 Task: In the  document mountains.doc ,align picture to the 'center'. Insert word art below the picture and give heading  'Mountains in Light Blue'
Action: Mouse moved to (261, 403)
Screenshot: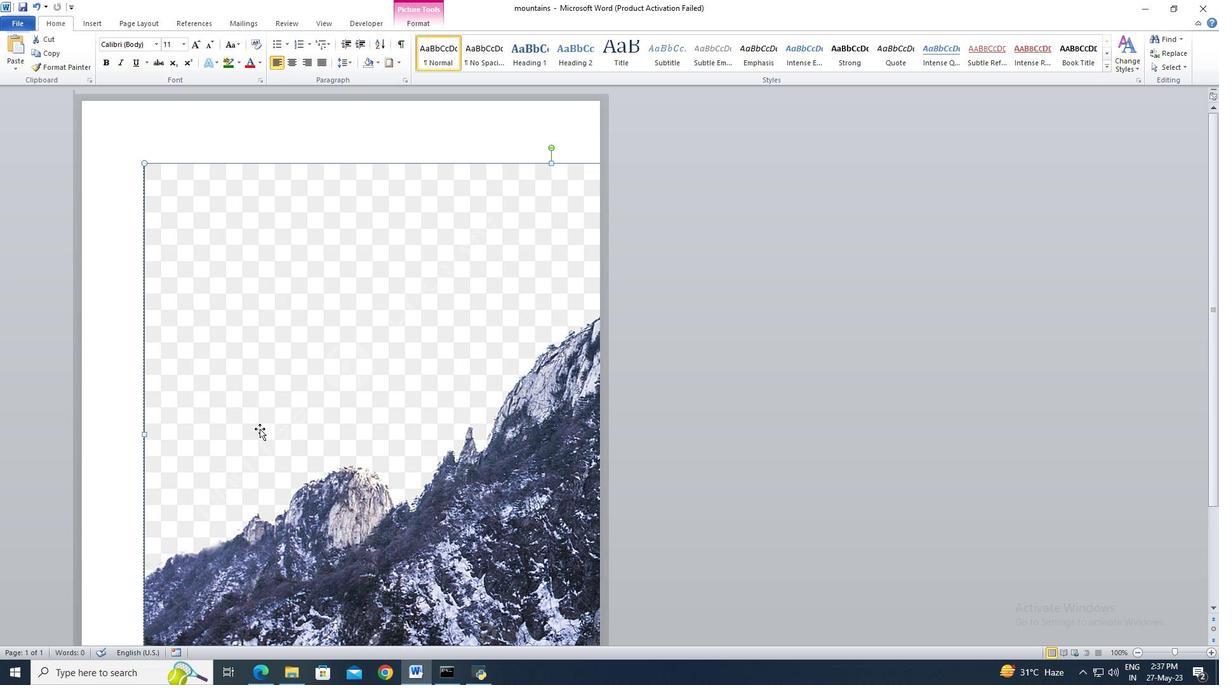 
Action: Mouse pressed left at (261, 403)
Screenshot: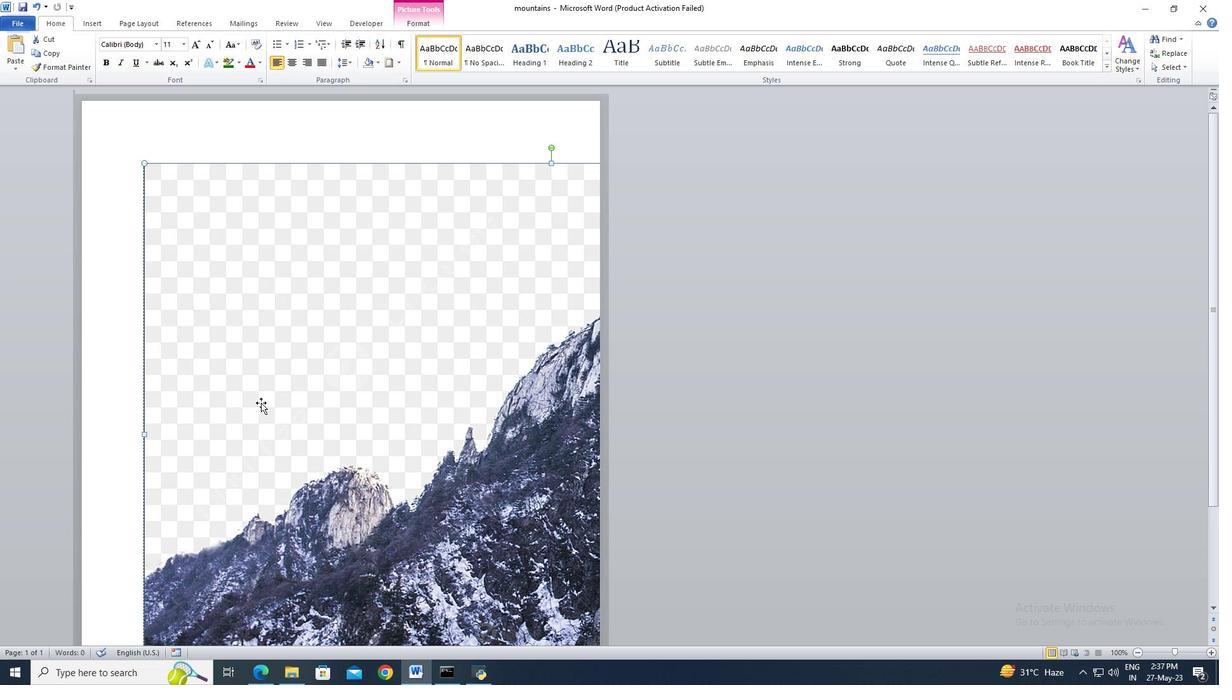 
Action: Mouse moved to (290, 68)
Screenshot: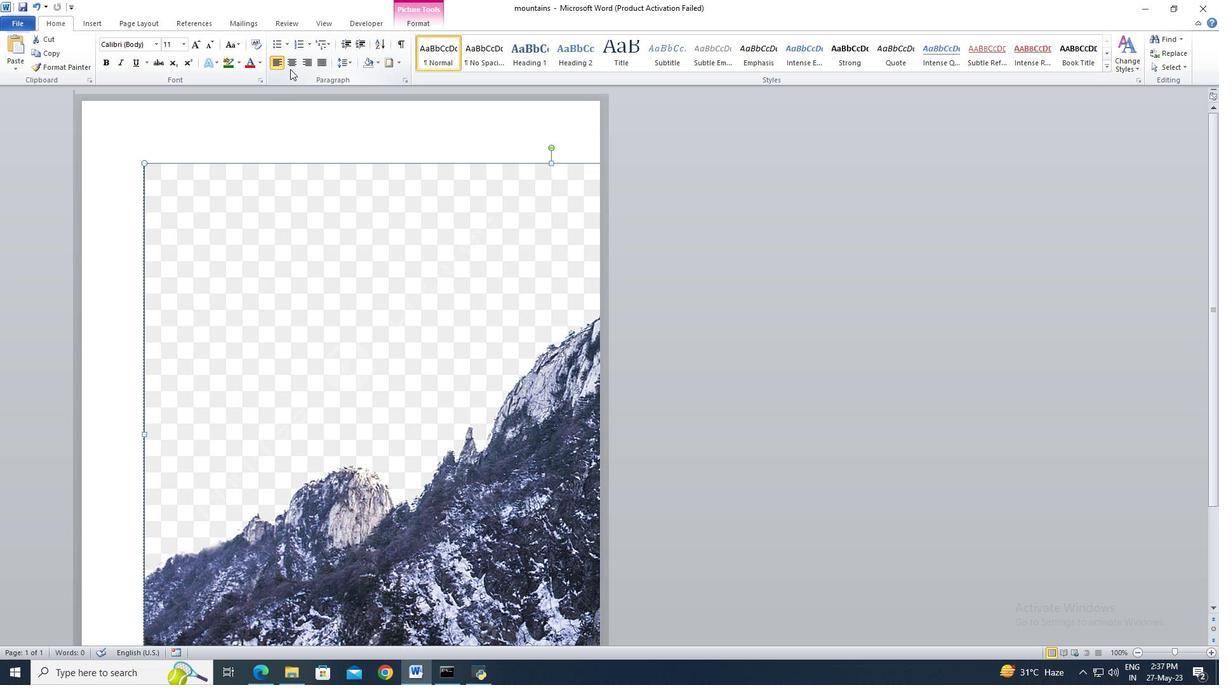 
Action: Mouse pressed left at (290, 68)
Screenshot: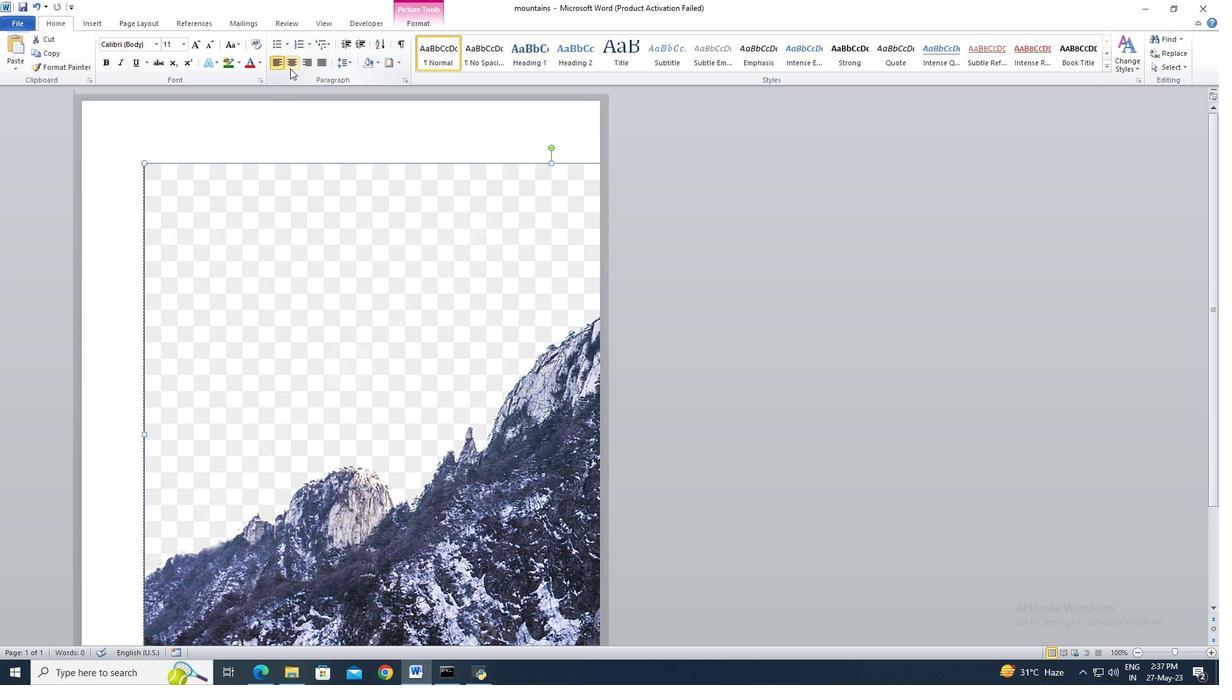 
Action: Mouse moved to (272, 252)
Screenshot: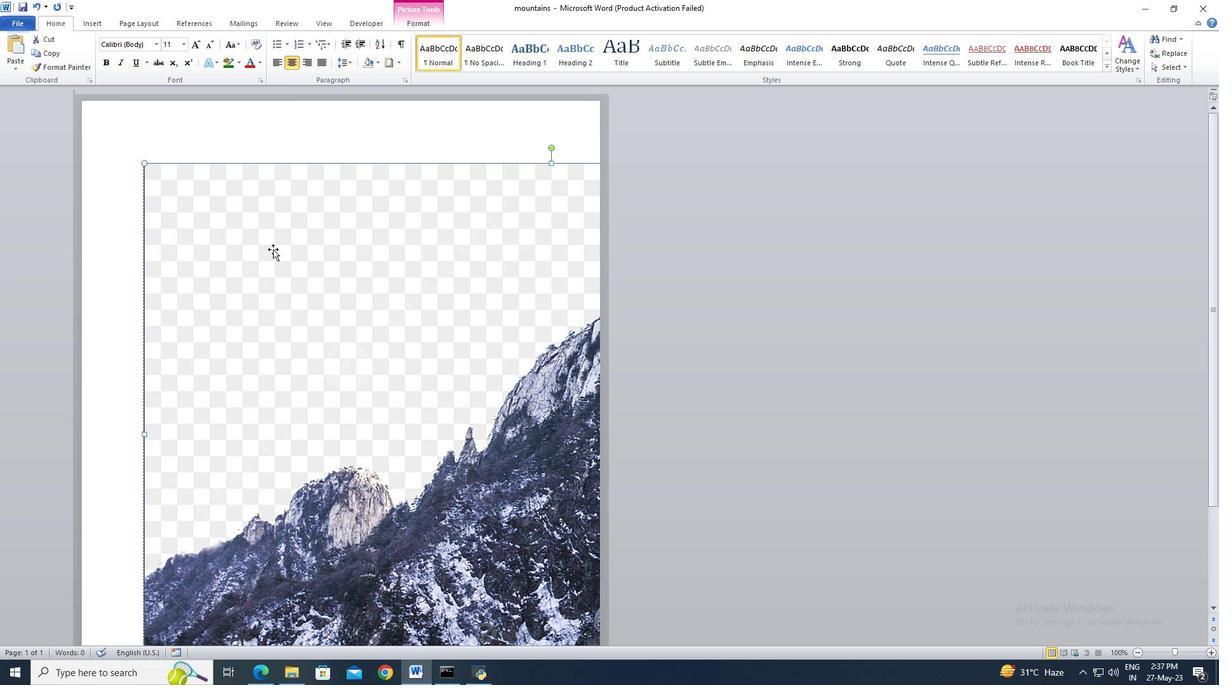 
Action: Mouse scrolled (272, 251) with delta (0, 0)
Screenshot: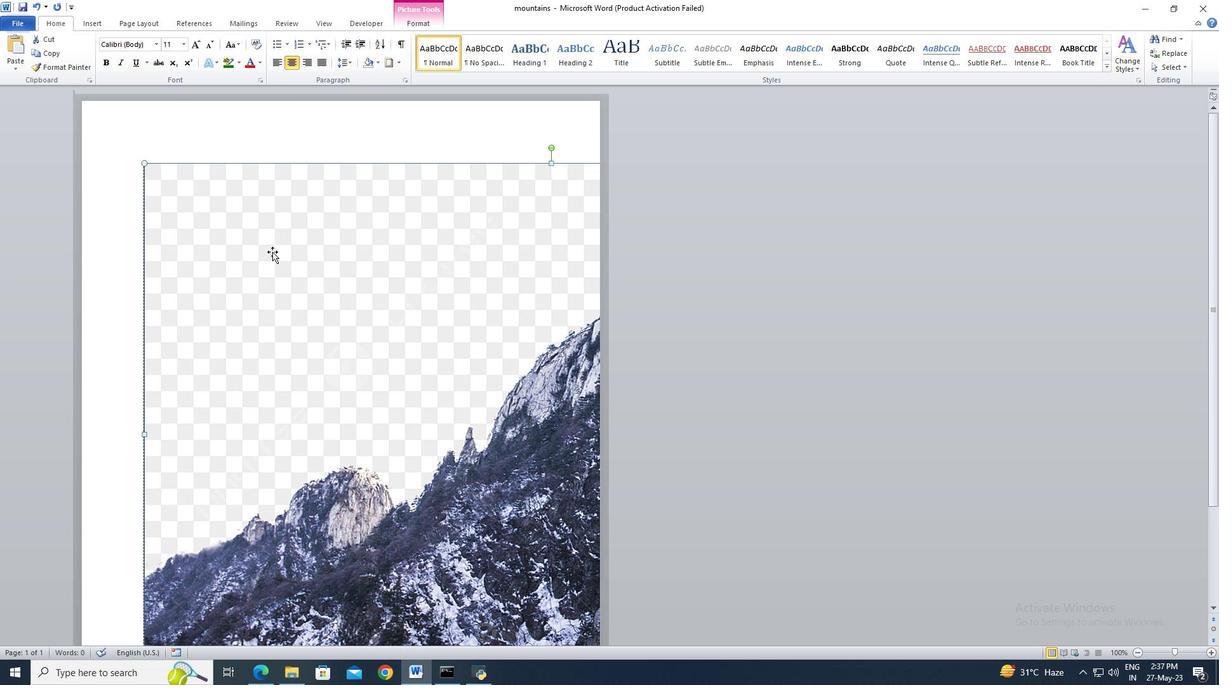 
Action: Mouse scrolled (272, 251) with delta (0, 0)
Screenshot: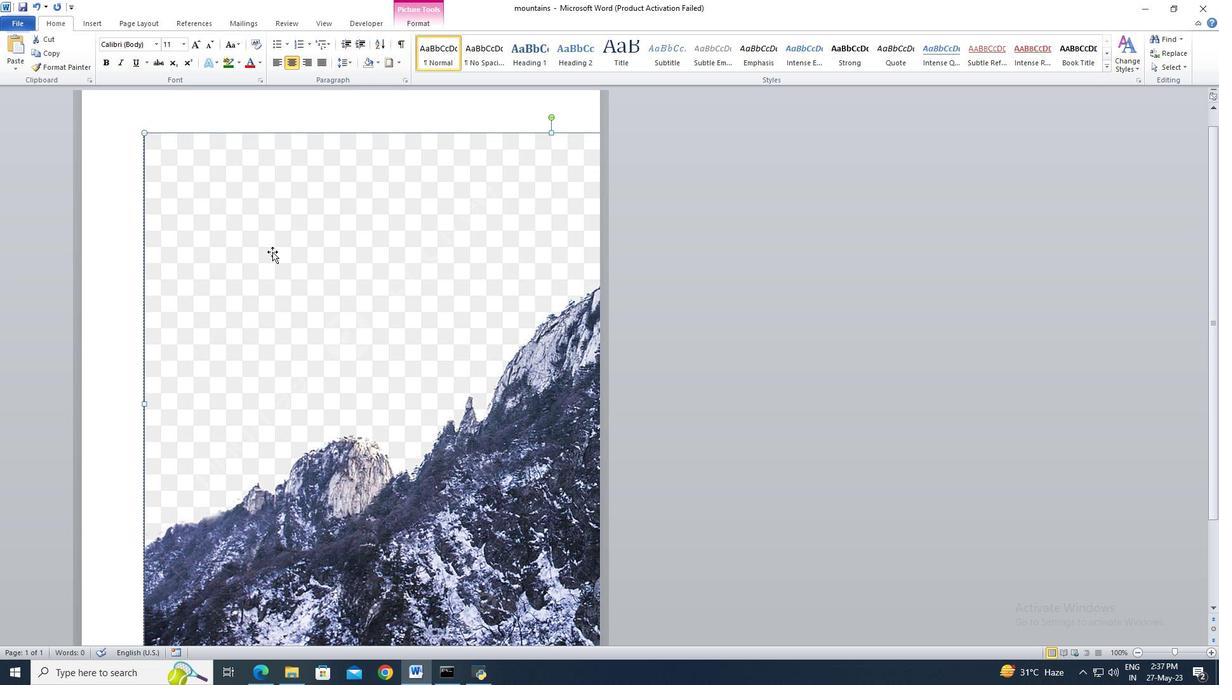 
Action: Mouse scrolled (272, 251) with delta (0, 0)
Screenshot: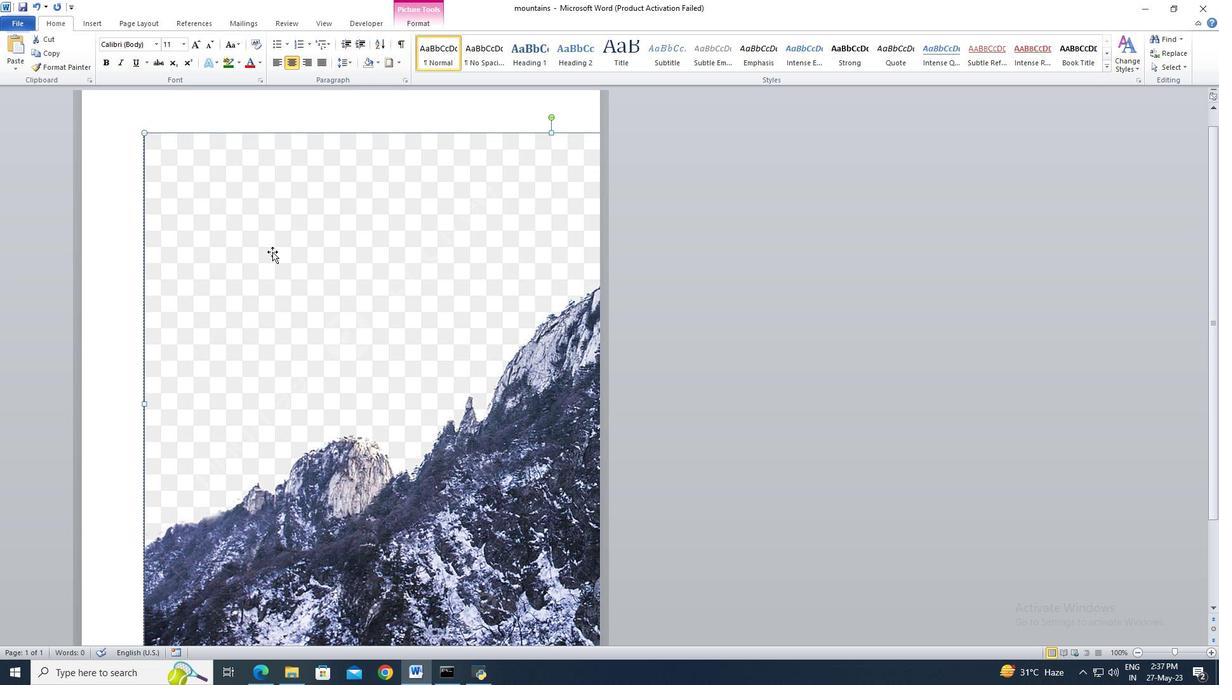 
Action: Mouse scrolled (272, 251) with delta (0, 0)
Screenshot: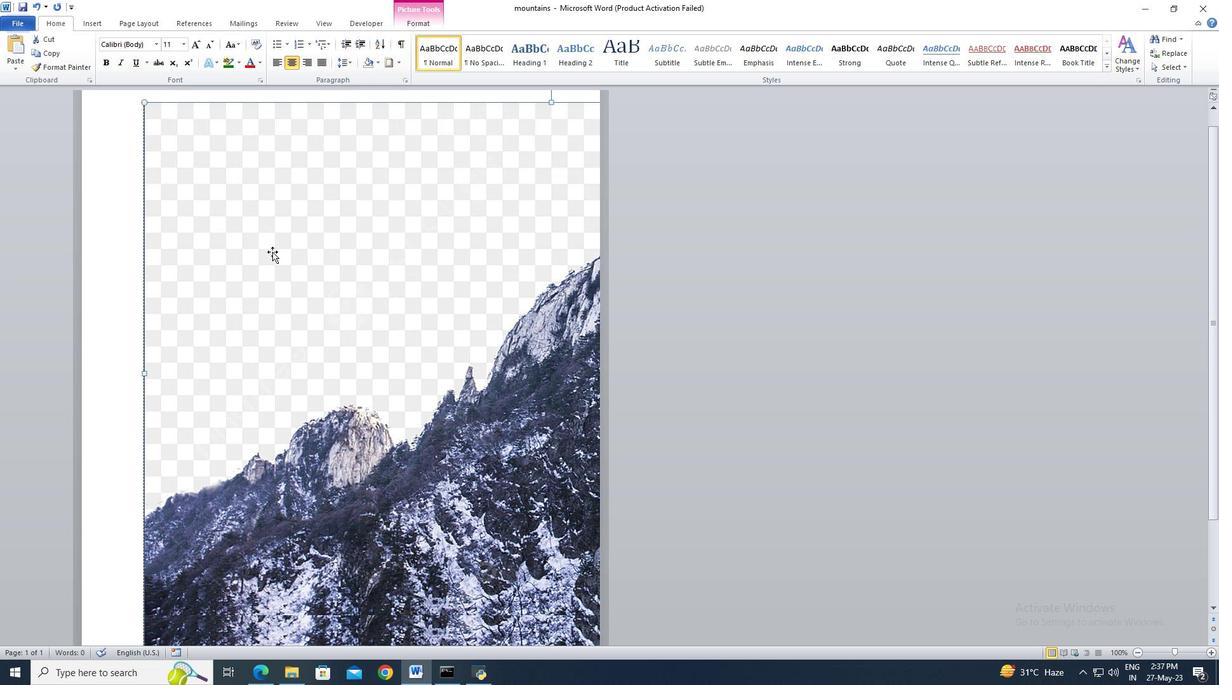 
Action: Mouse scrolled (272, 251) with delta (0, 0)
Screenshot: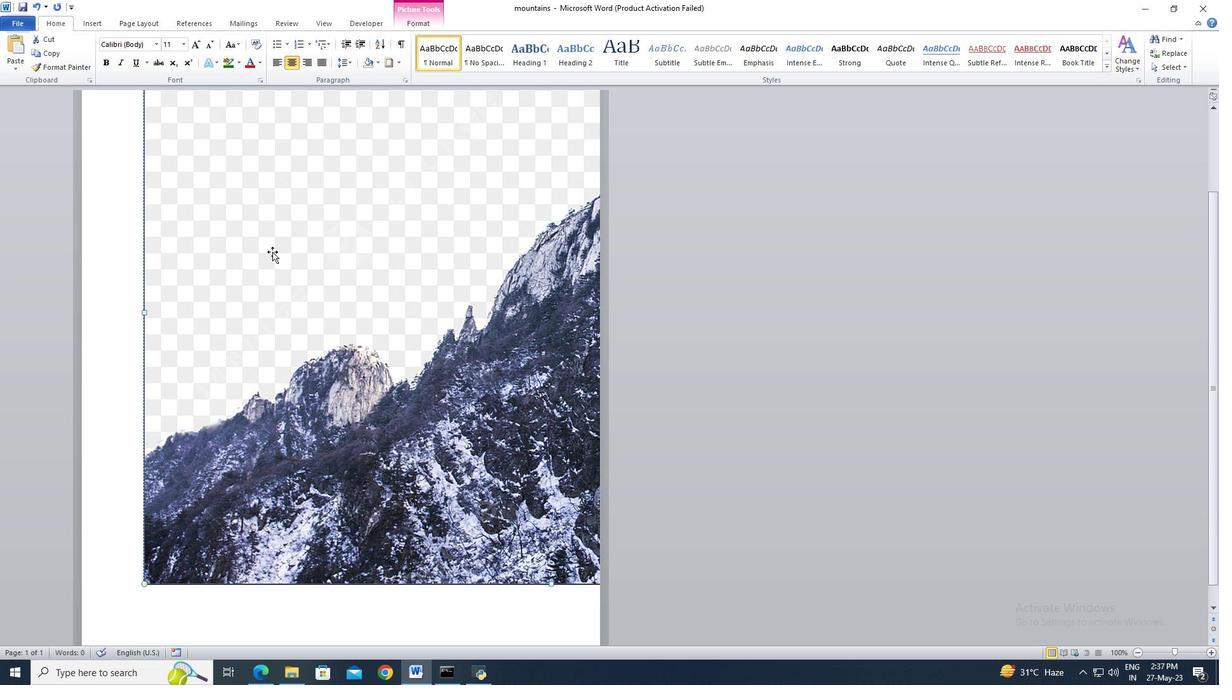 
Action: Mouse scrolled (272, 251) with delta (0, 0)
Screenshot: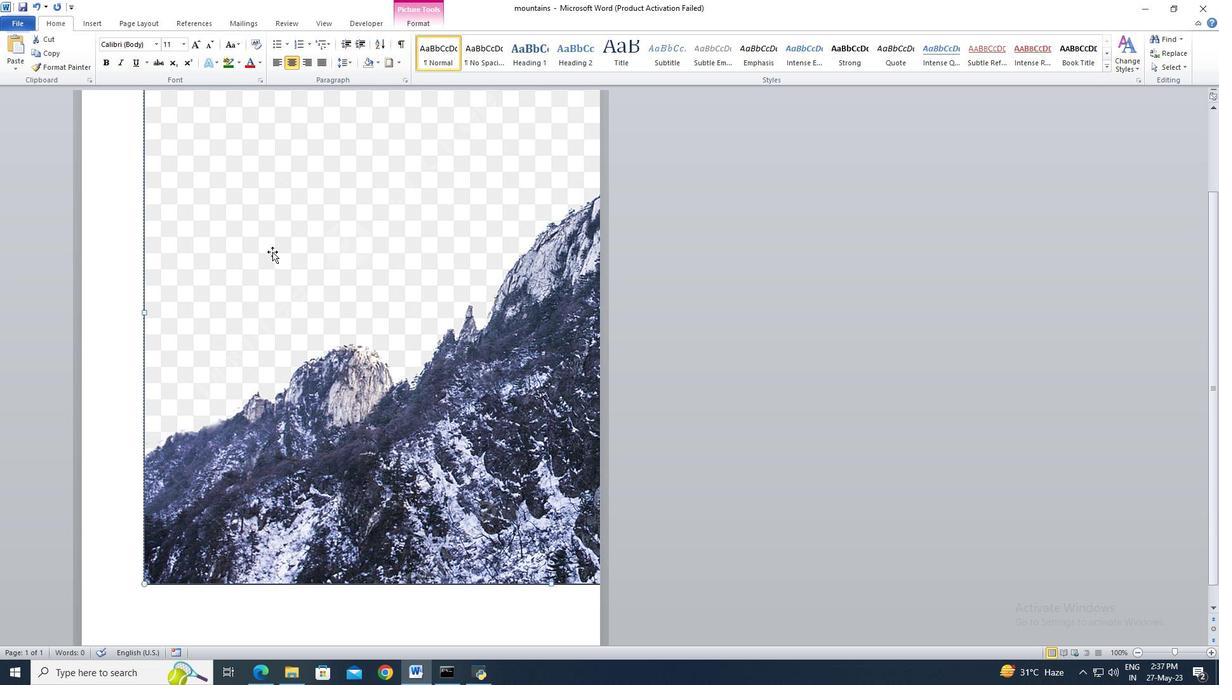 
Action: Mouse moved to (229, 623)
Screenshot: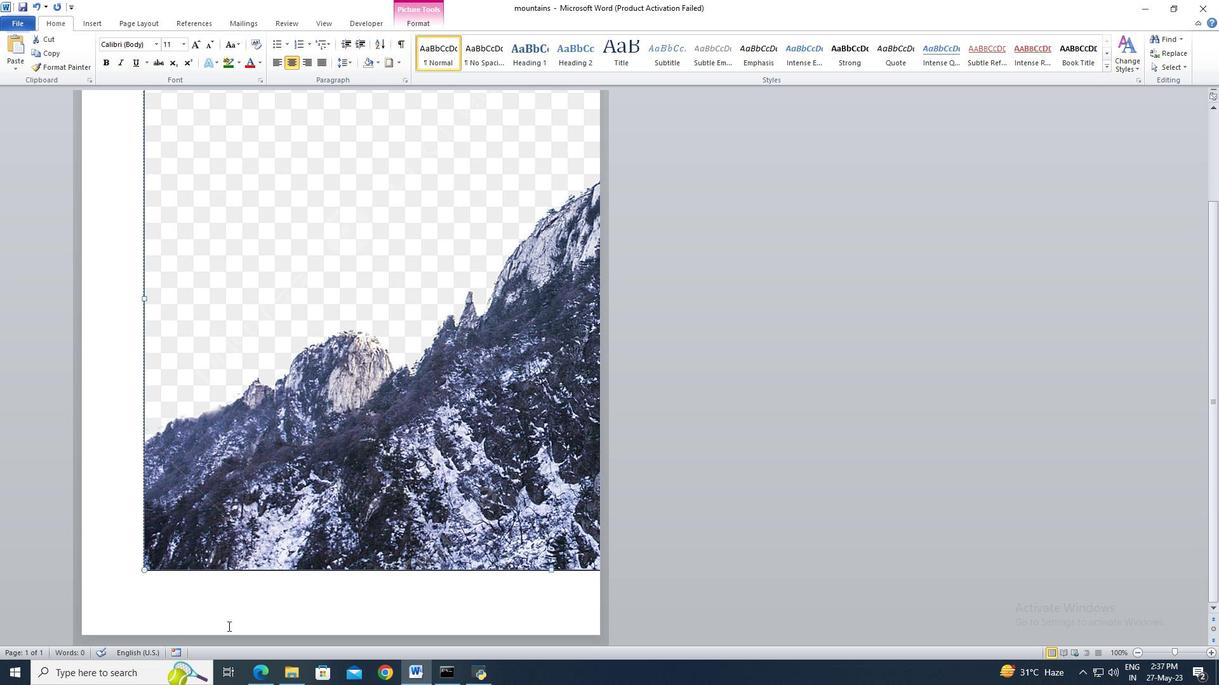 
Action: Mouse pressed left at (229, 623)
Screenshot: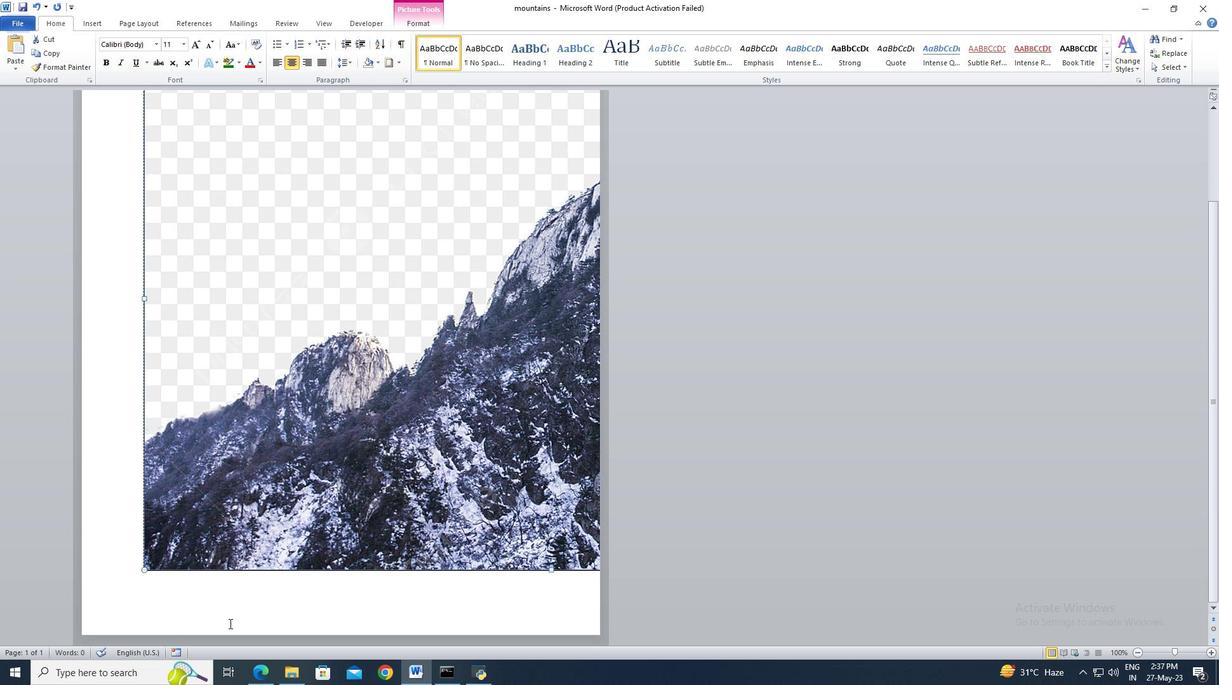 
Action: Mouse pressed left at (229, 623)
Screenshot: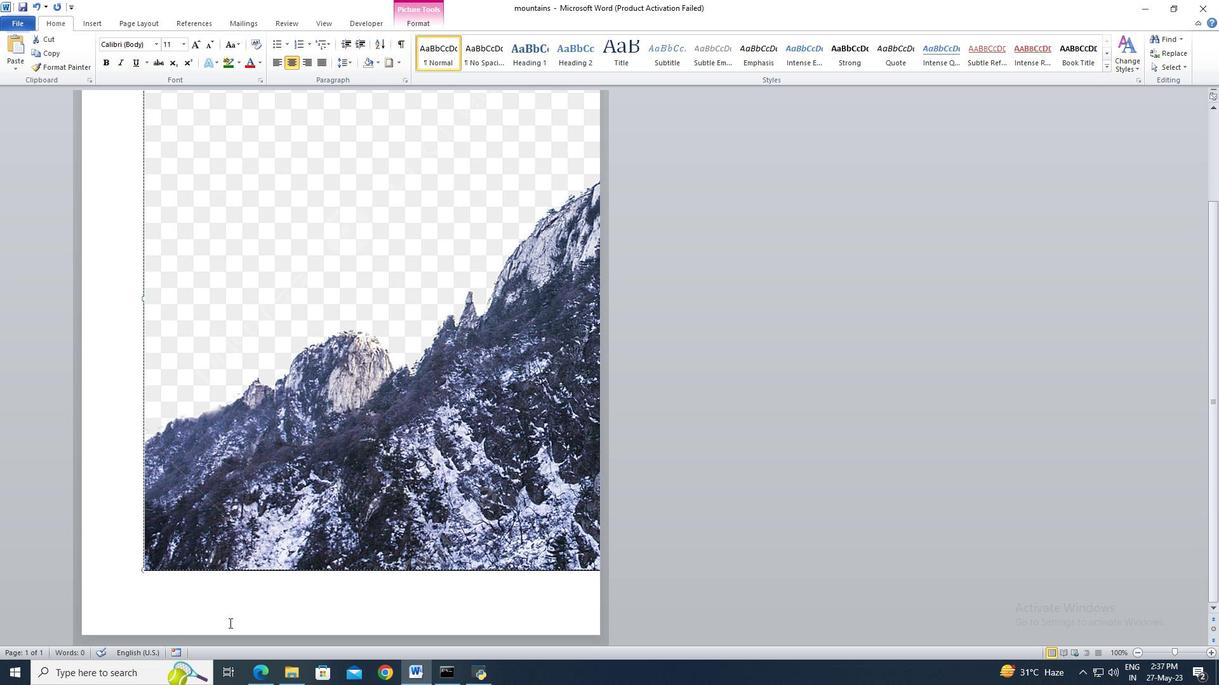 
Action: Mouse moved to (98, 29)
Screenshot: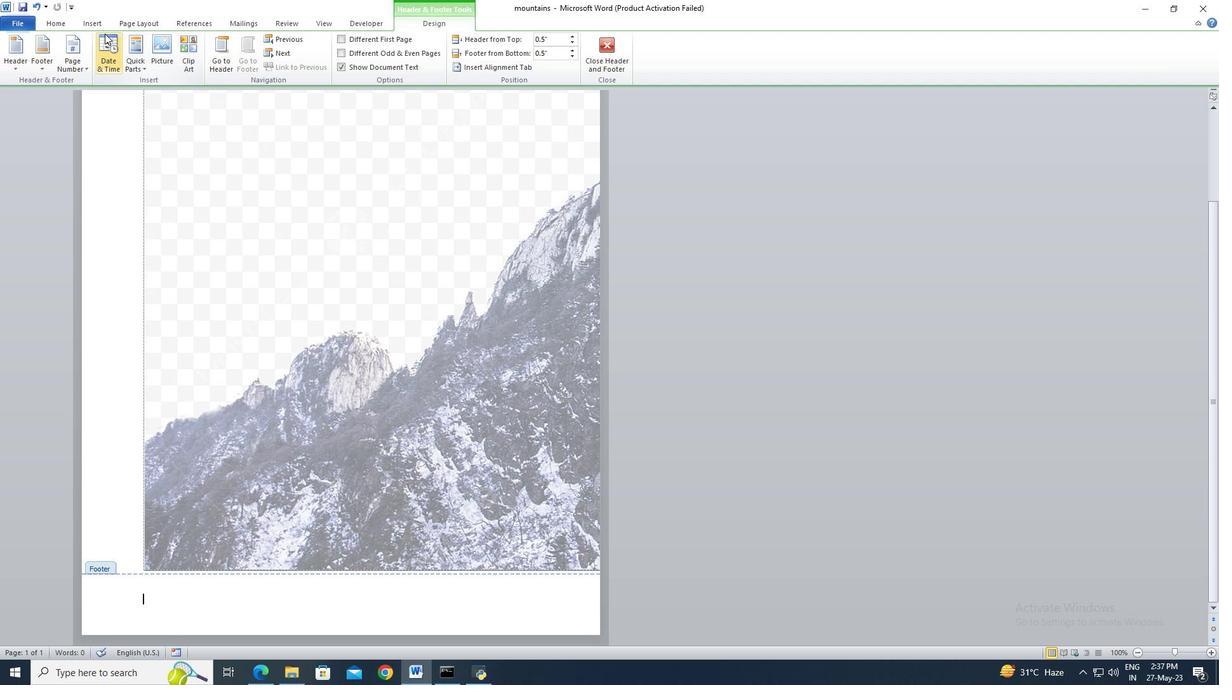 
Action: Mouse pressed left at (98, 29)
Screenshot: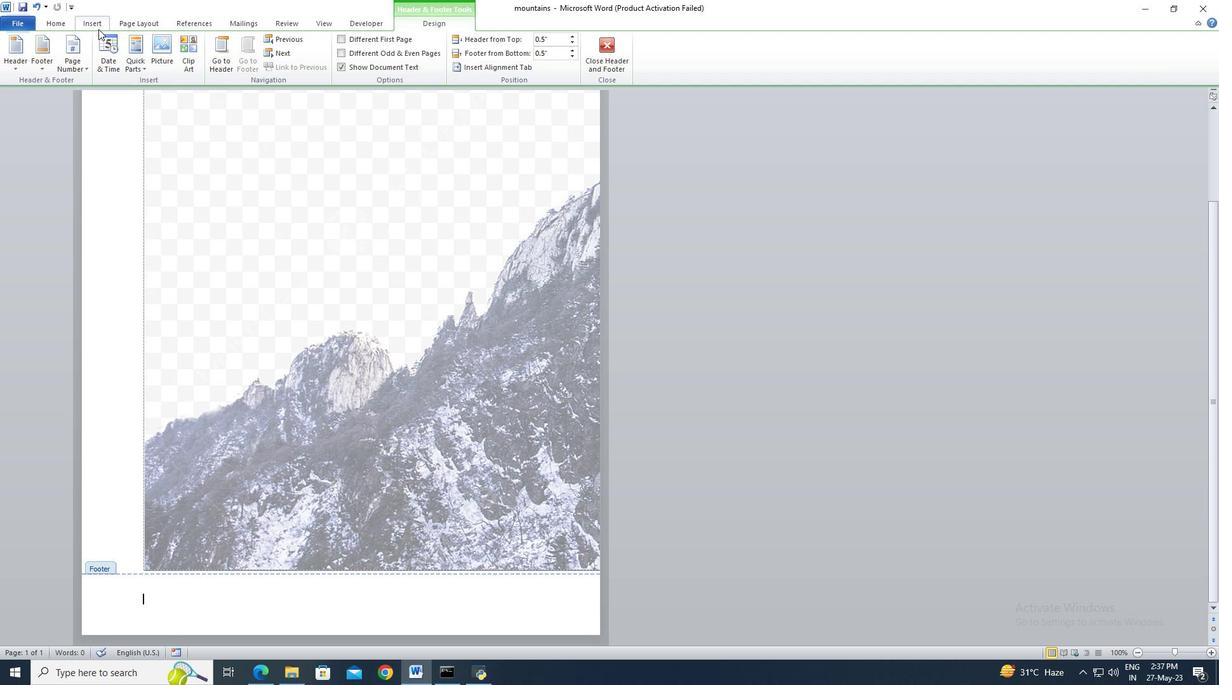 
Action: Mouse moved to (588, 62)
Screenshot: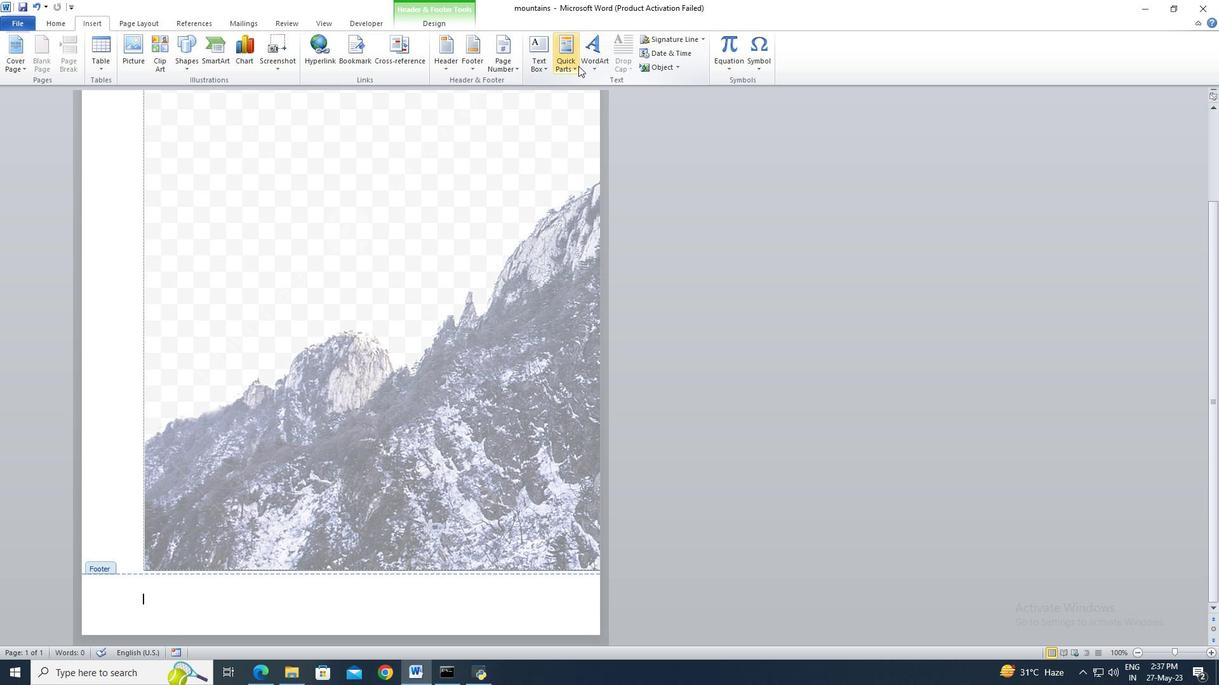 
Action: Mouse pressed left at (588, 62)
Screenshot: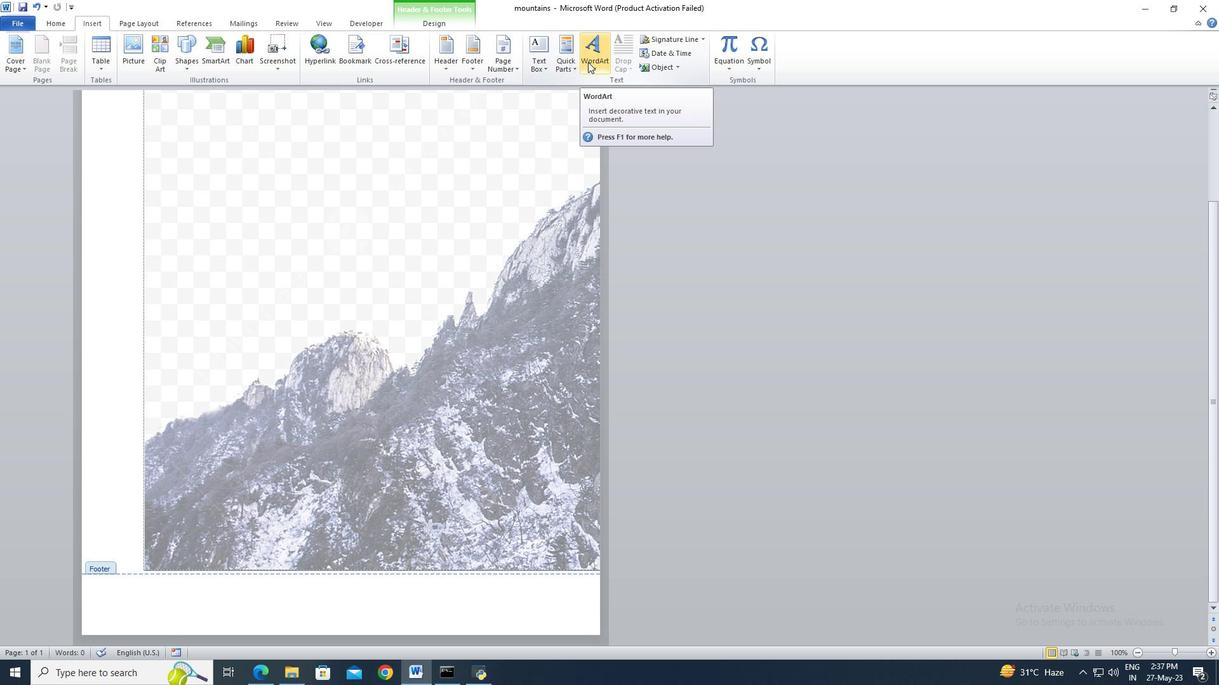 
Action: Mouse moved to (734, 236)
Screenshot: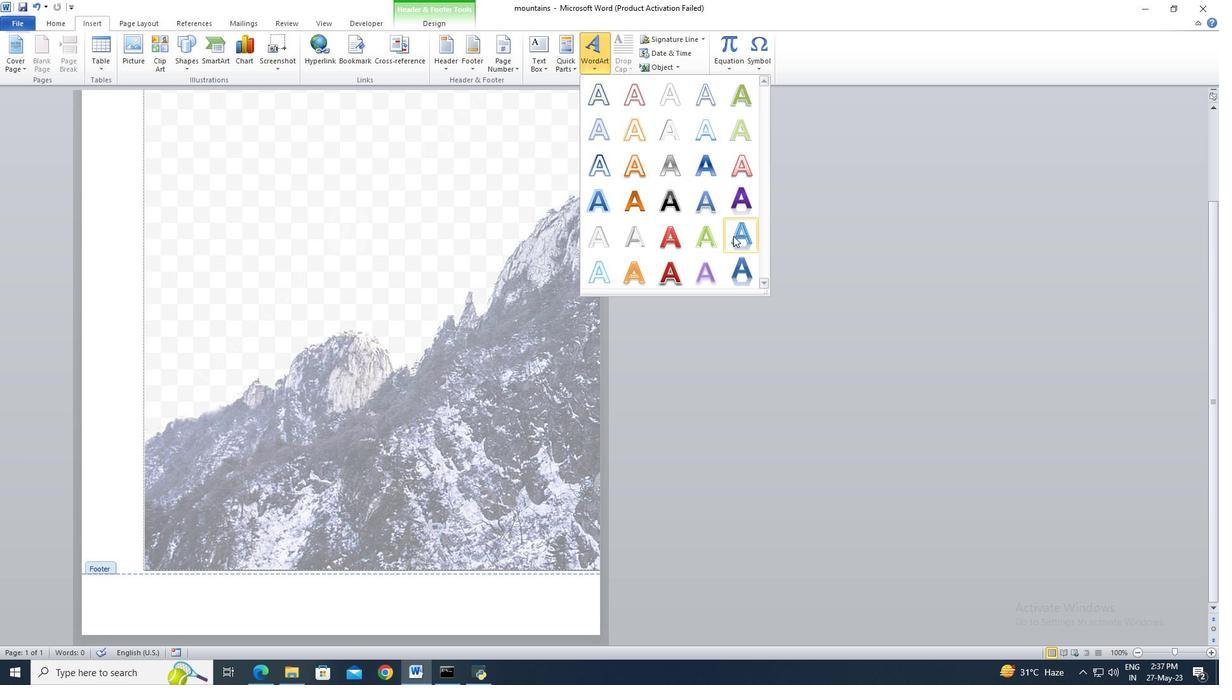 
Action: Mouse pressed left at (734, 236)
Screenshot: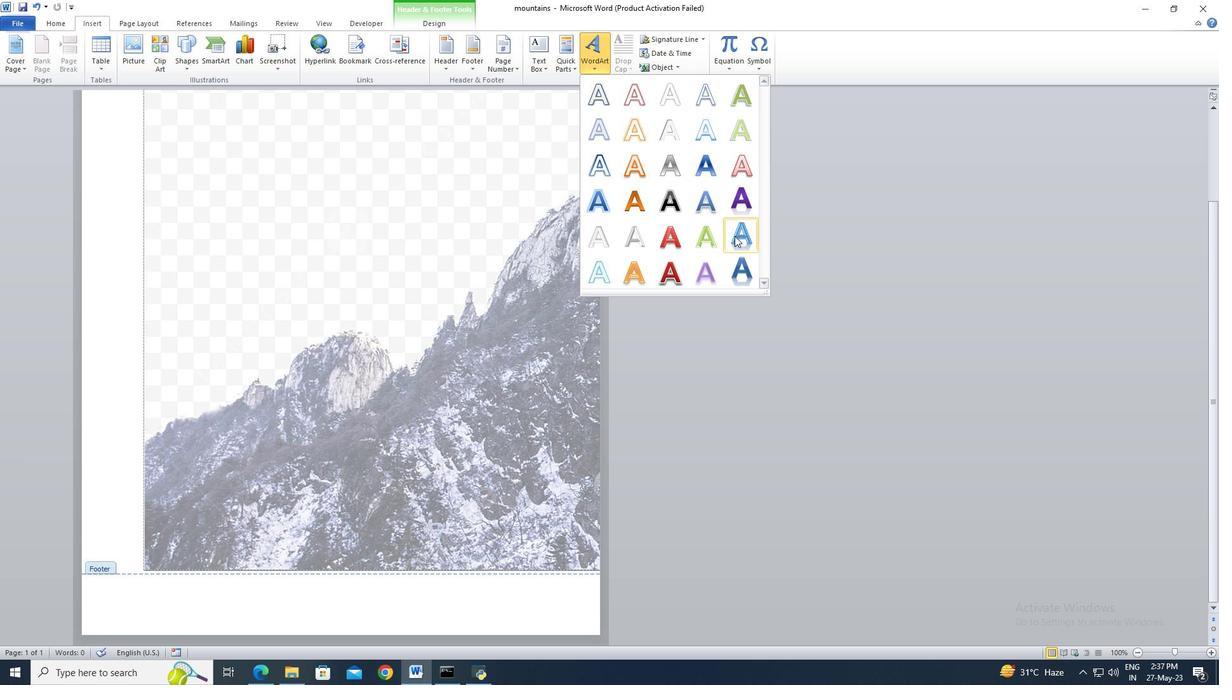 
Action: Key pressed <Key.shift>Mountains
Screenshot: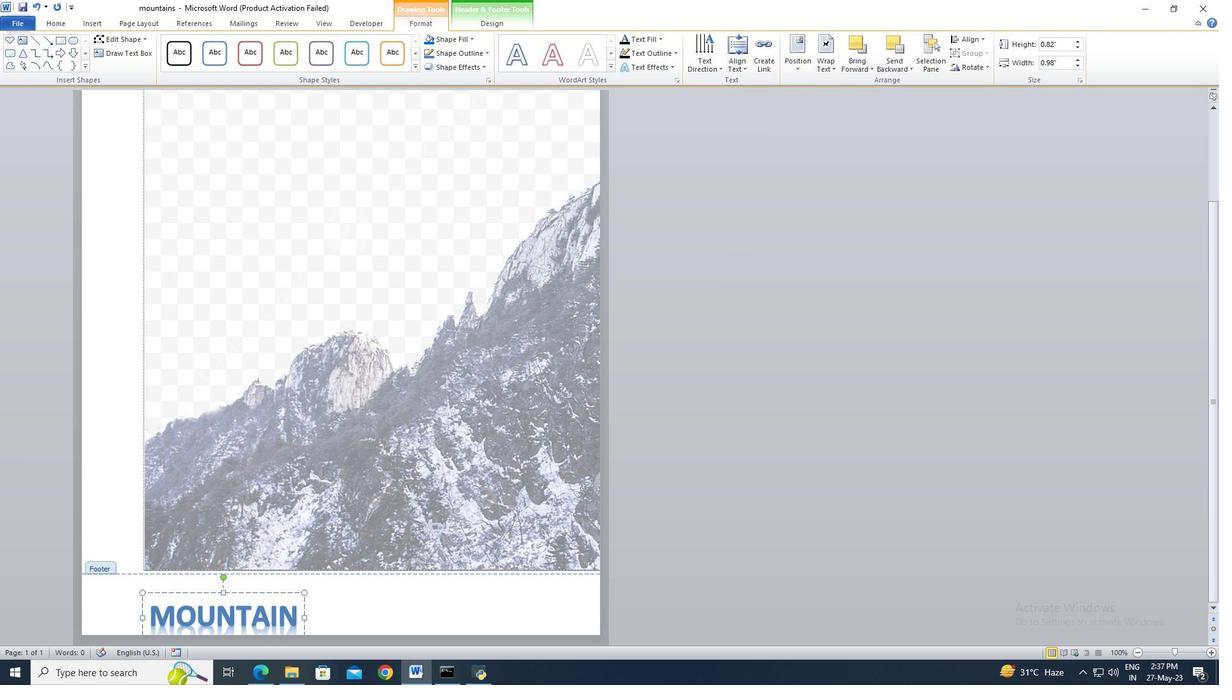 
Action: Mouse moved to (561, 586)
Screenshot: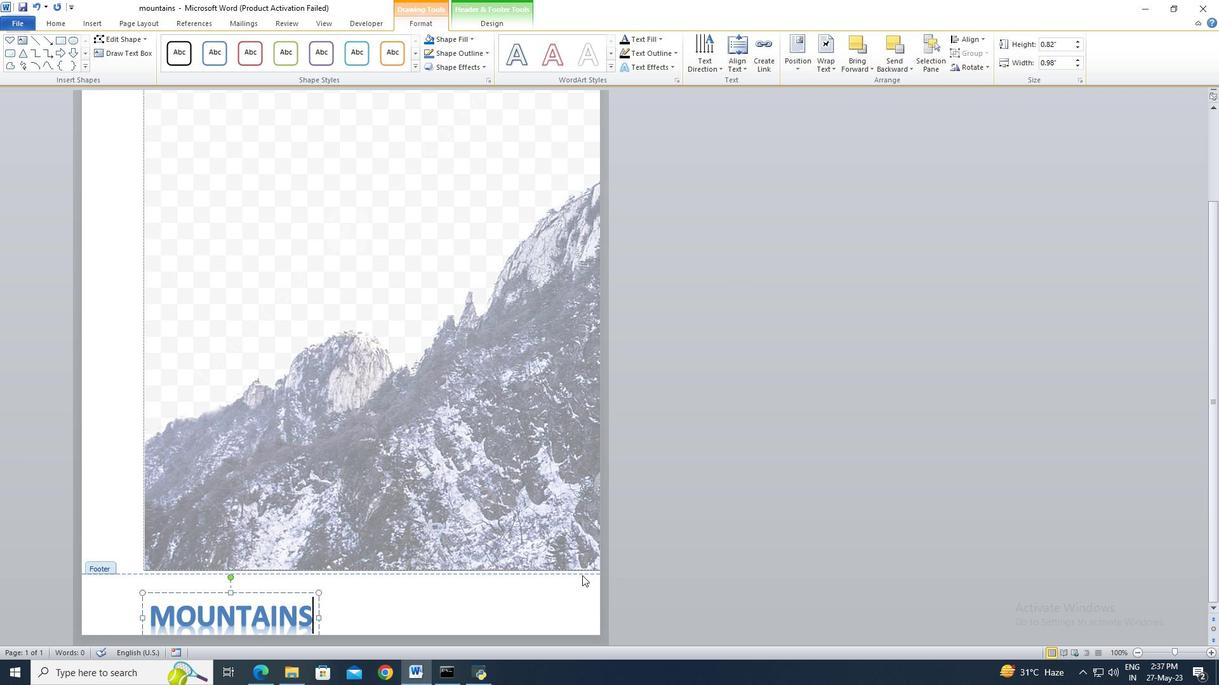 
Action: Mouse pressed left at (561, 586)
Screenshot: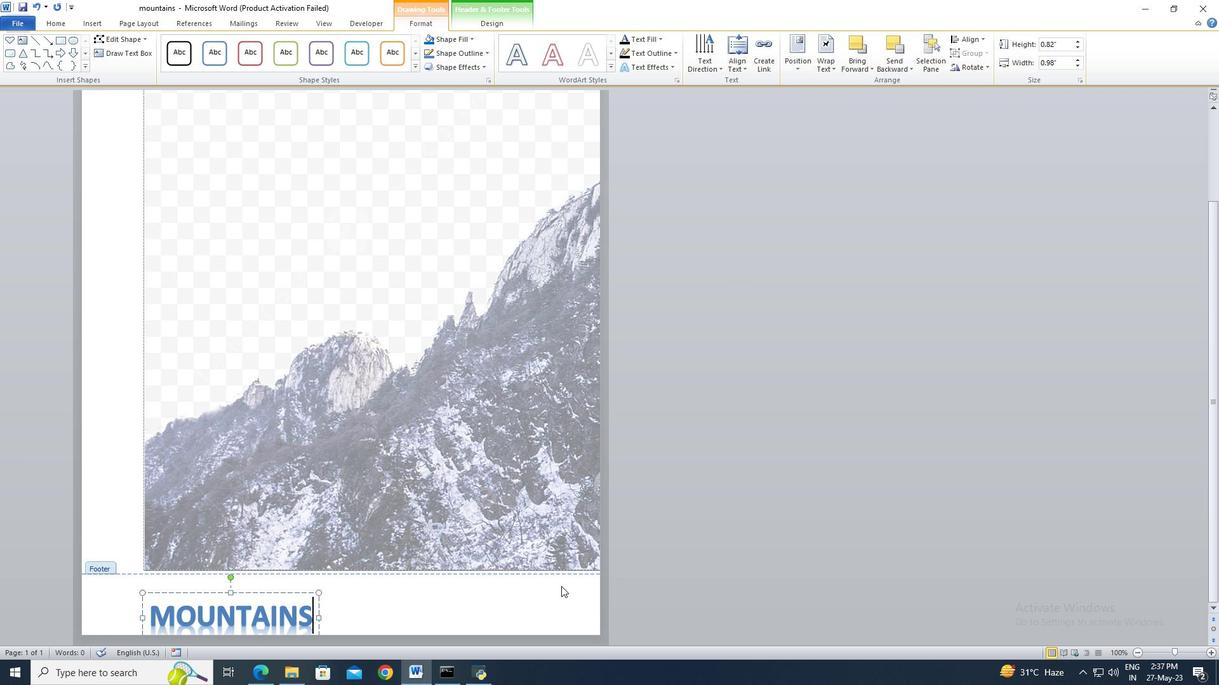 
Action: Mouse moved to (558, 593)
Screenshot: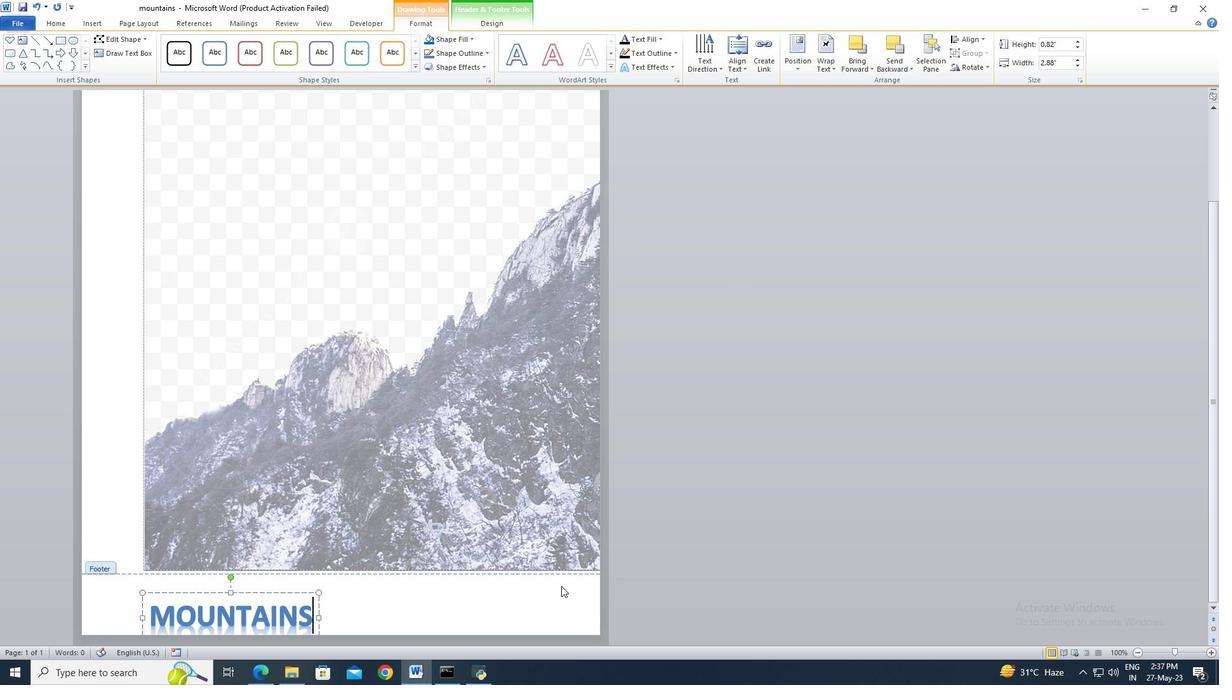 
Action: Mouse pressed left at (558, 593)
Screenshot: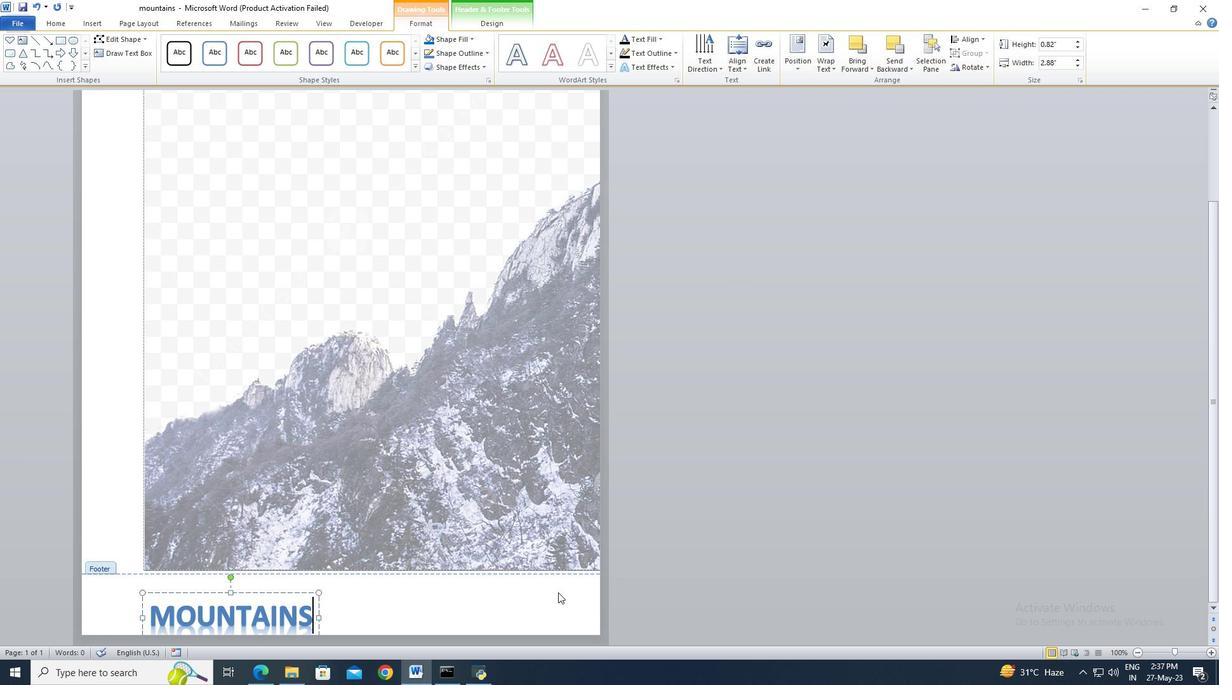 
Action: Mouse moved to (557, 601)
Screenshot: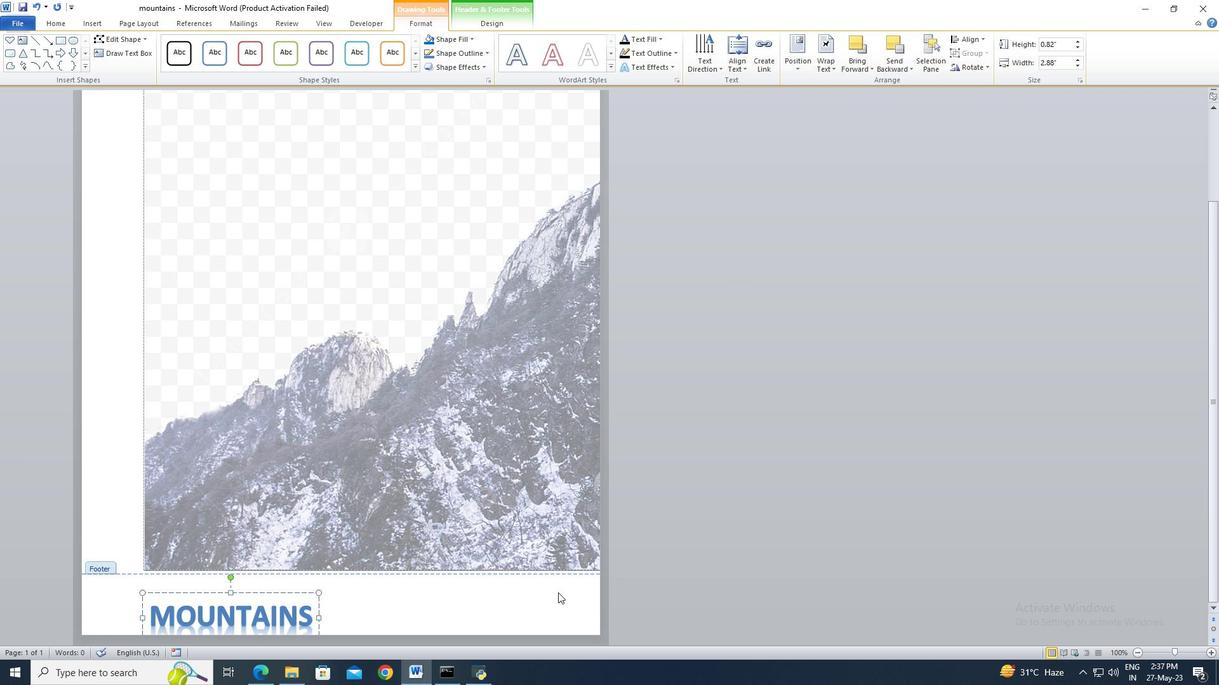 
Action: Mouse pressed left at (557, 601)
Screenshot: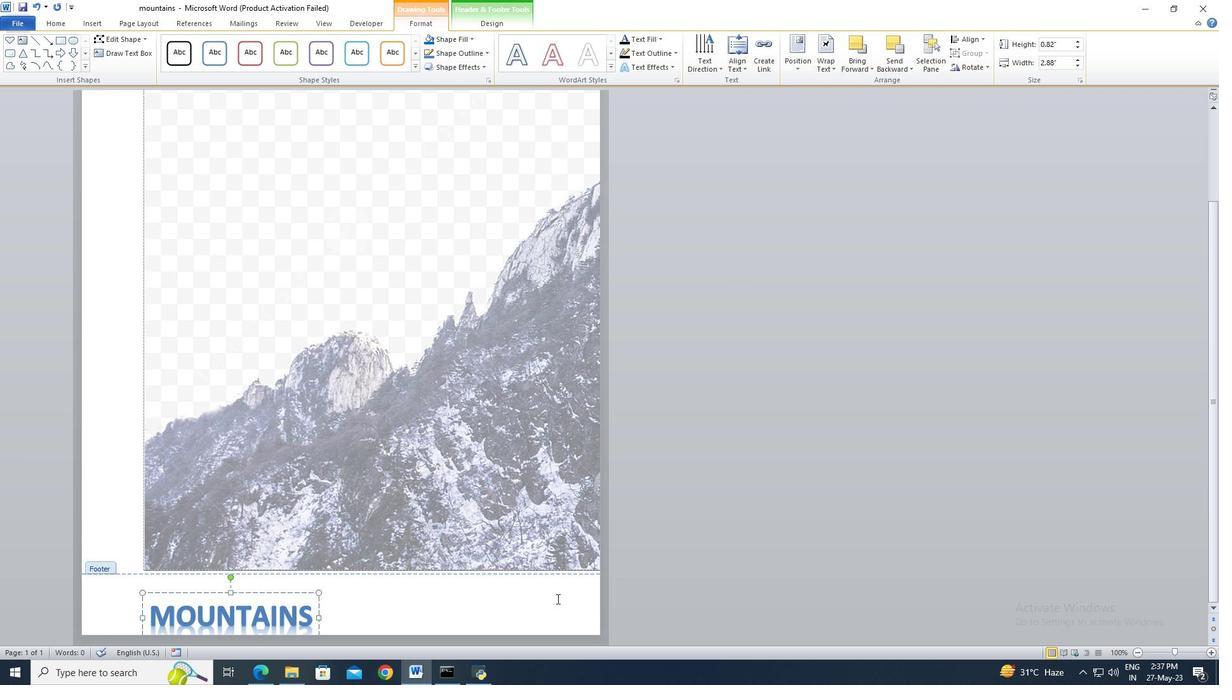 
